 Task: Create in the project AgileCamp and in the Backlog issue 'Integrate a new product recommendation feature into an existing e-commerce website to improve product discoverability and sales conversion' a child issue 'Serverless computing application deployment automation and optimization', and assign it to team member softage.3@softage.net. Create in the project AgileCamp and in the Backlog issue 'Develop a new tool for automated testing of cross-browser compatibility and responsiveness' a child issue 'Automated infrastructure disaster recovery testing and remediation', and assign it to team member softage.4@softage.net
Action: Mouse scrolled (322, 284) with delta (0, 0)
Screenshot: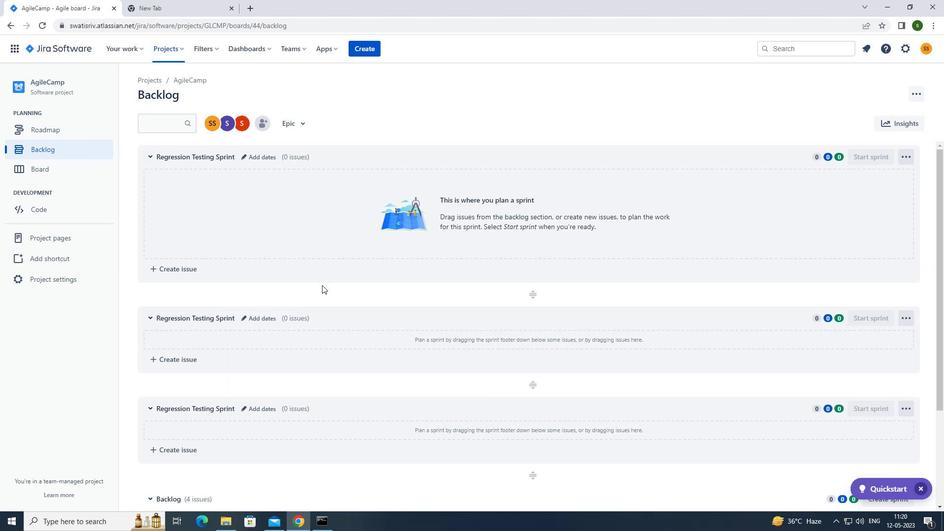 
Action: Mouse scrolled (322, 284) with delta (0, 0)
Screenshot: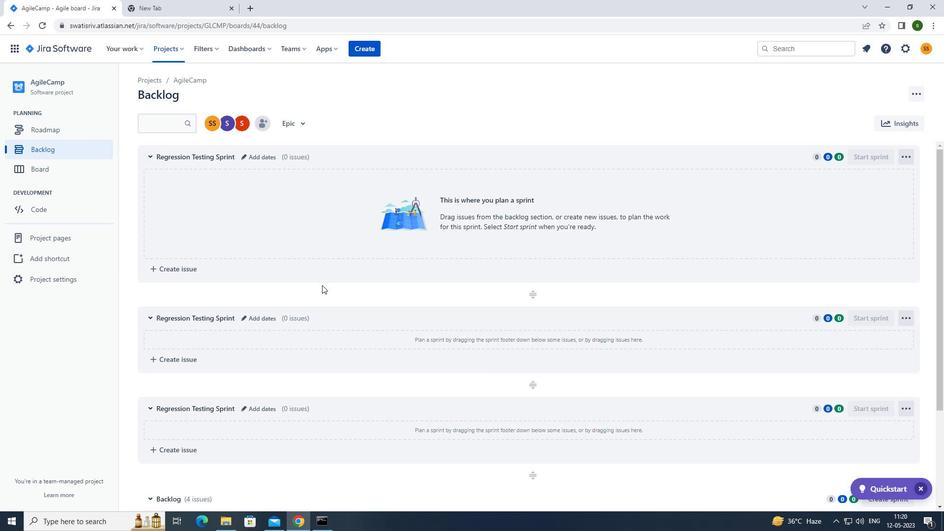 
Action: Mouse scrolled (322, 284) with delta (0, 0)
Screenshot: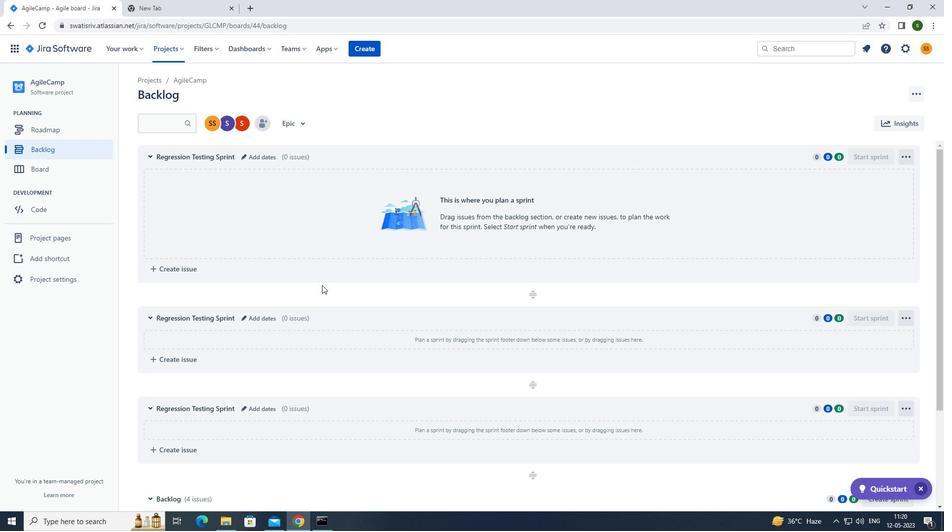 
Action: Mouse scrolled (322, 284) with delta (0, 0)
Screenshot: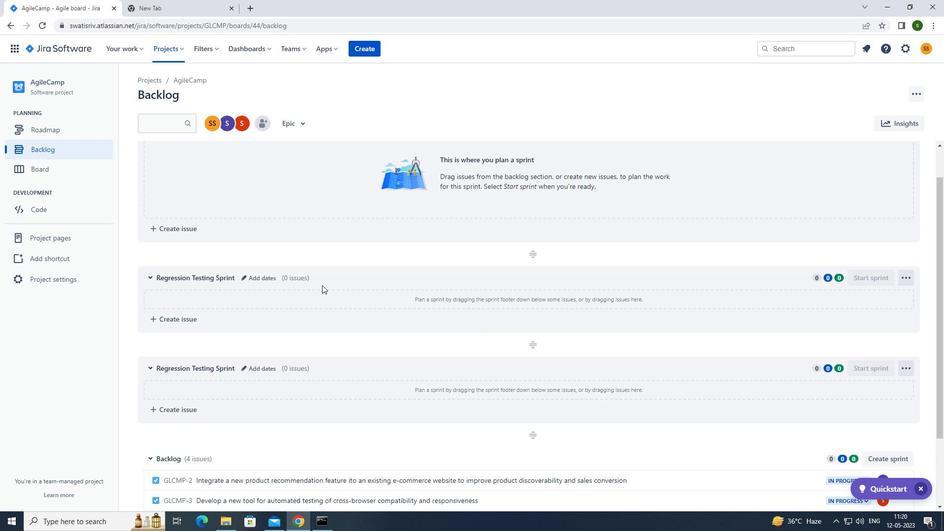 
Action: Mouse scrolled (322, 284) with delta (0, 0)
Screenshot: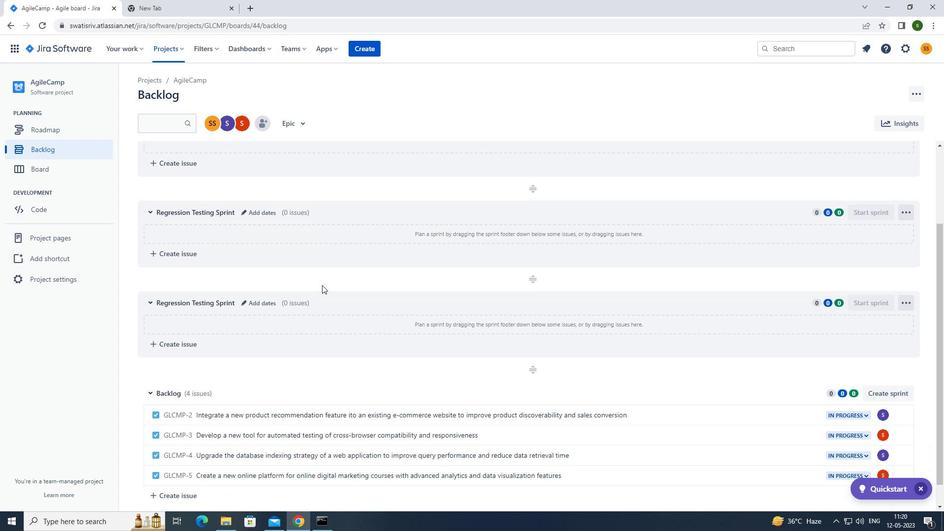 
Action: Mouse moved to (672, 392)
Screenshot: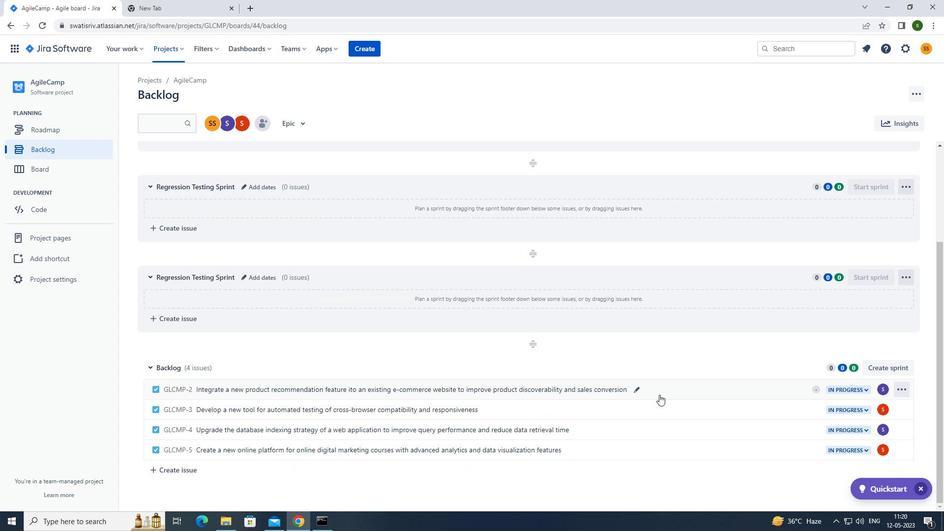 
Action: Mouse pressed left at (672, 392)
Screenshot: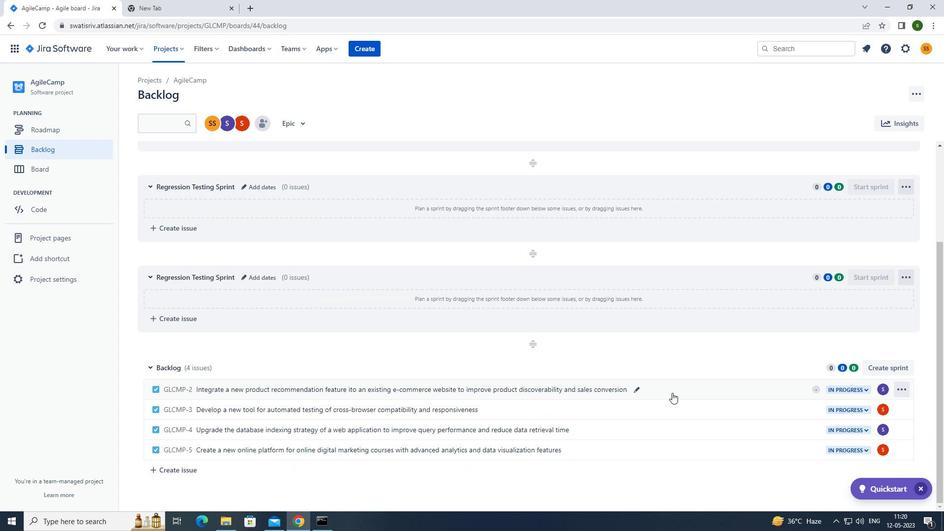 
Action: Mouse moved to (766, 253)
Screenshot: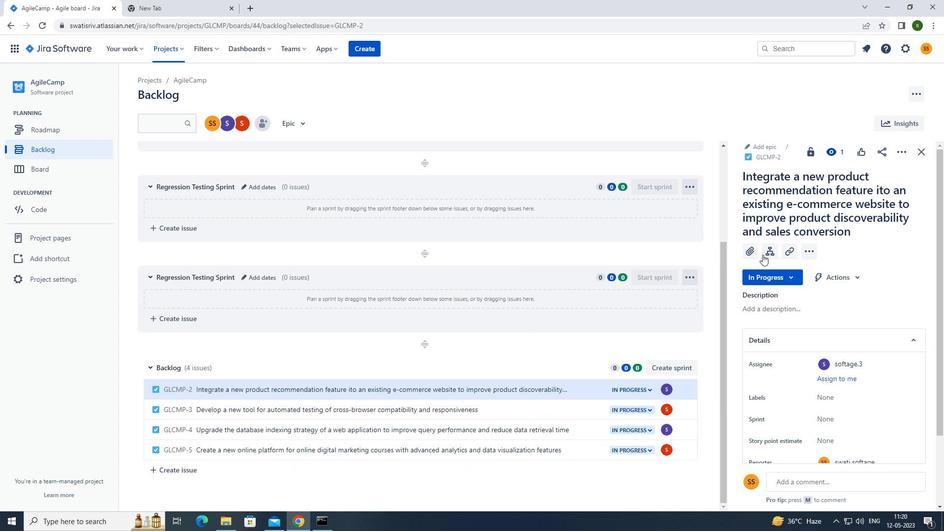 
Action: Mouse pressed left at (766, 253)
Screenshot: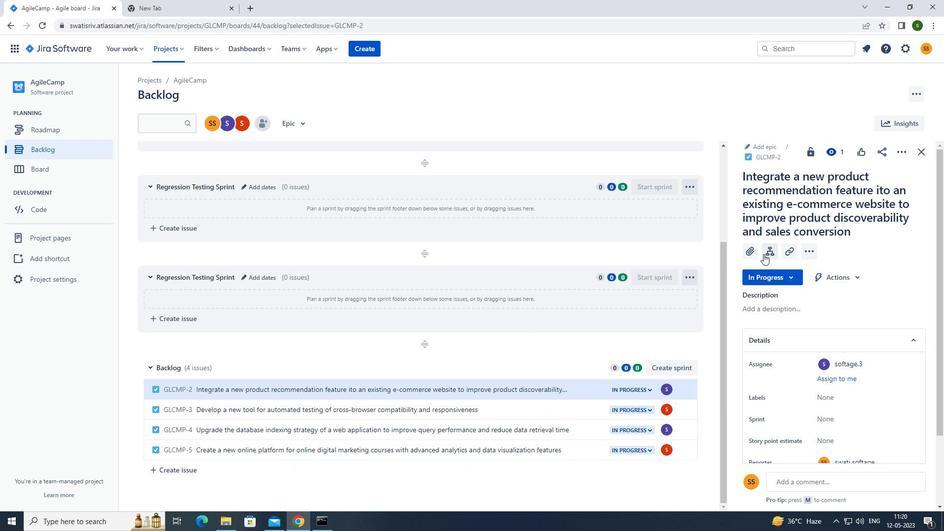 
Action: Mouse moved to (784, 316)
Screenshot: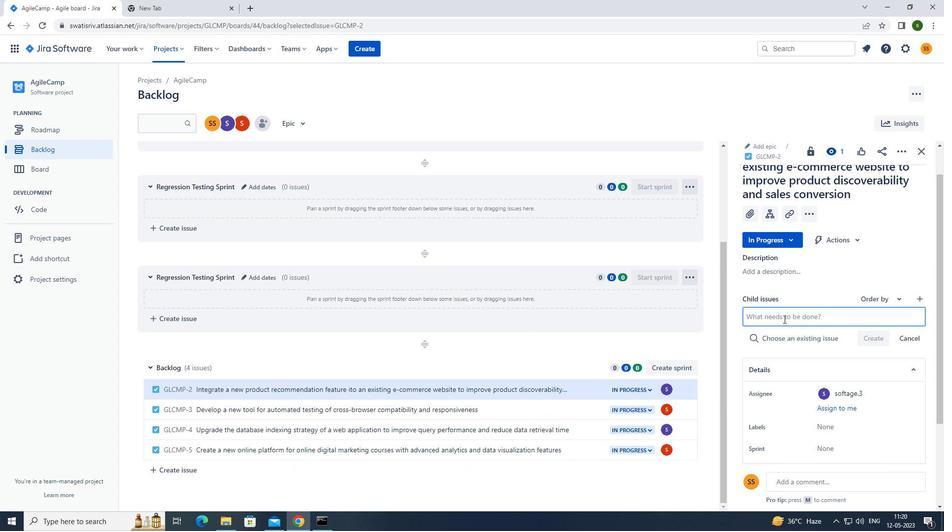 
Action: Key pressed <Key.caps_lock>s<Key.caps_lock>erverless<Key.space>computing<Key.space>application<Key.space>deplotment<Key.space>automation<Key.space>and<Key.space>optimization<Key.enter>
Screenshot: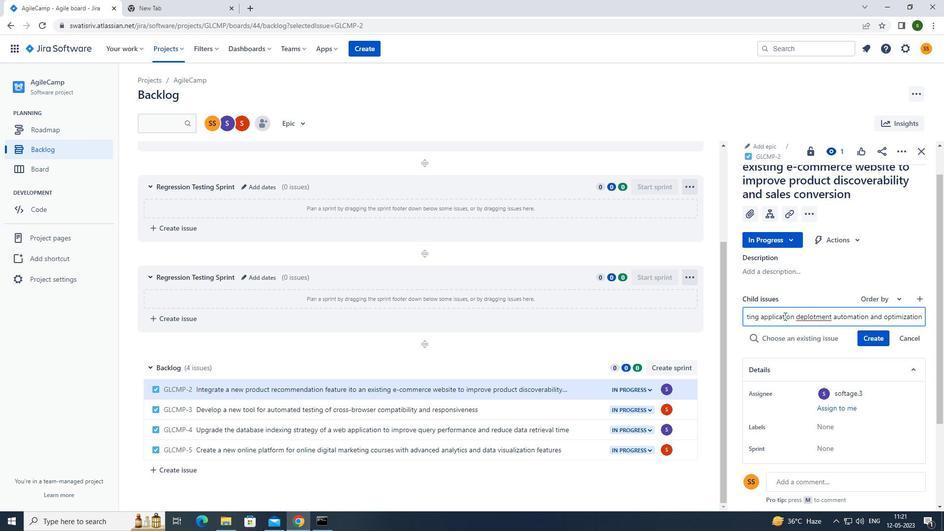 
Action: Mouse moved to (882, 324)
Screenshot: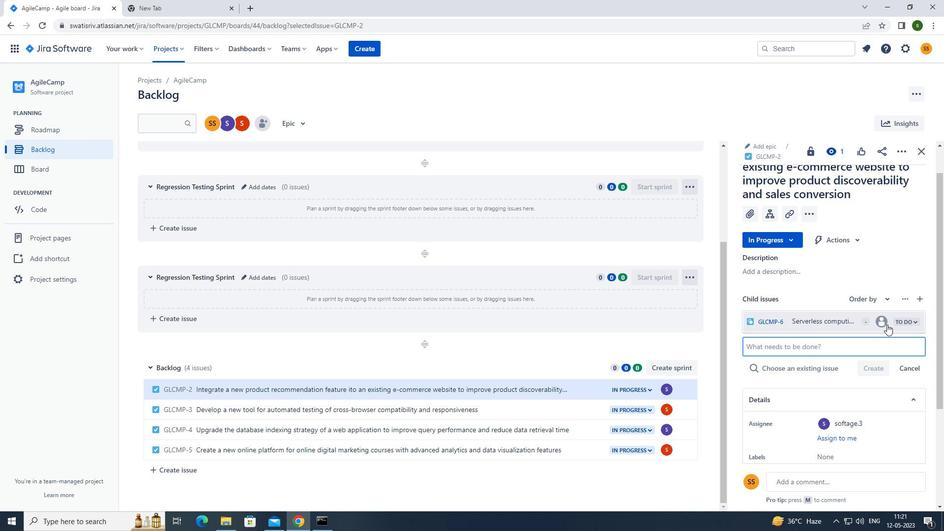 
Action: Mouse pressed left at (882, 324)
Screenshot: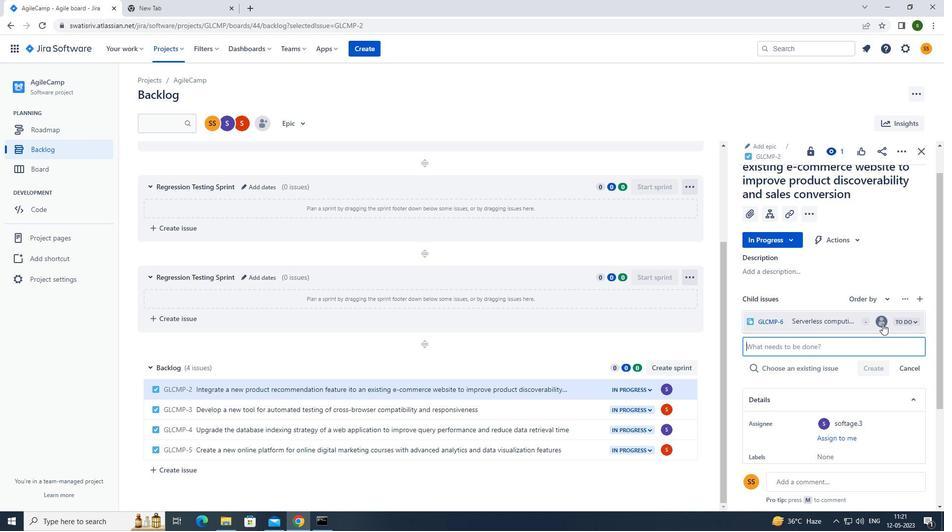 
Action: Mouse moved to (808, 353)
Screenshot: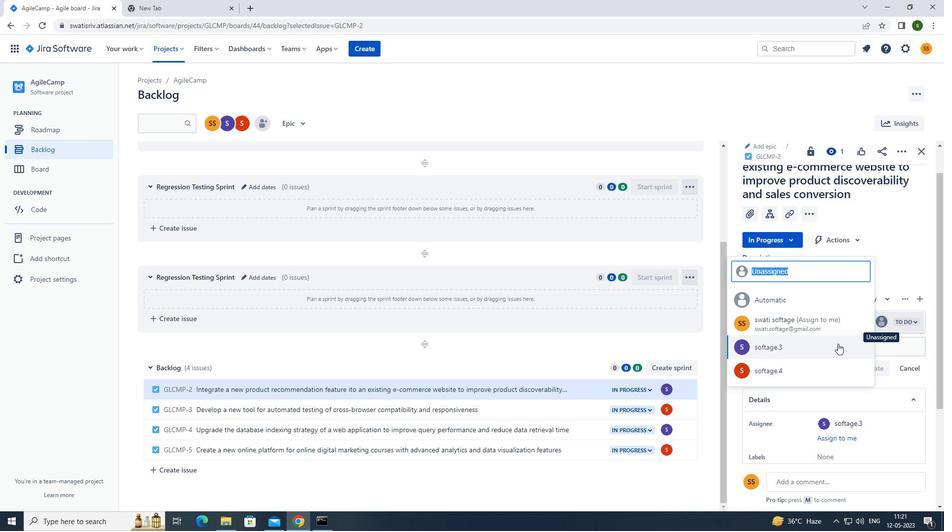 
Action: Mouse pressed left at (808, 353)
Screenshot: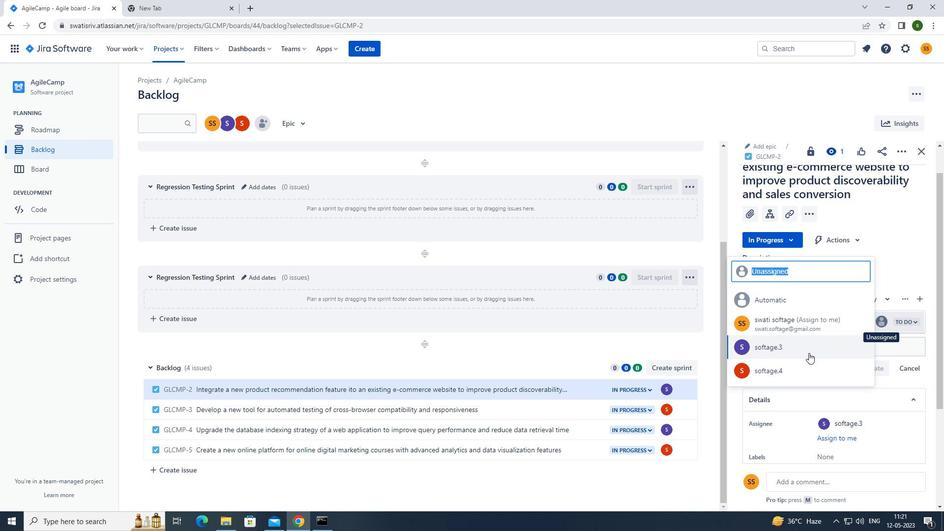 
Action: Mouse moved to (549, 410)
Screenshot: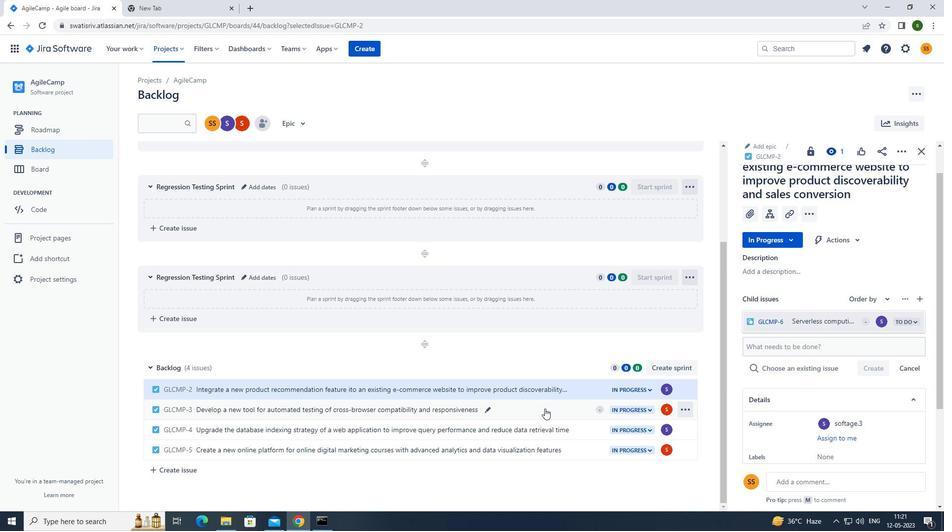 
Action: Mouse pressed left at (549, 410)
Screenshot: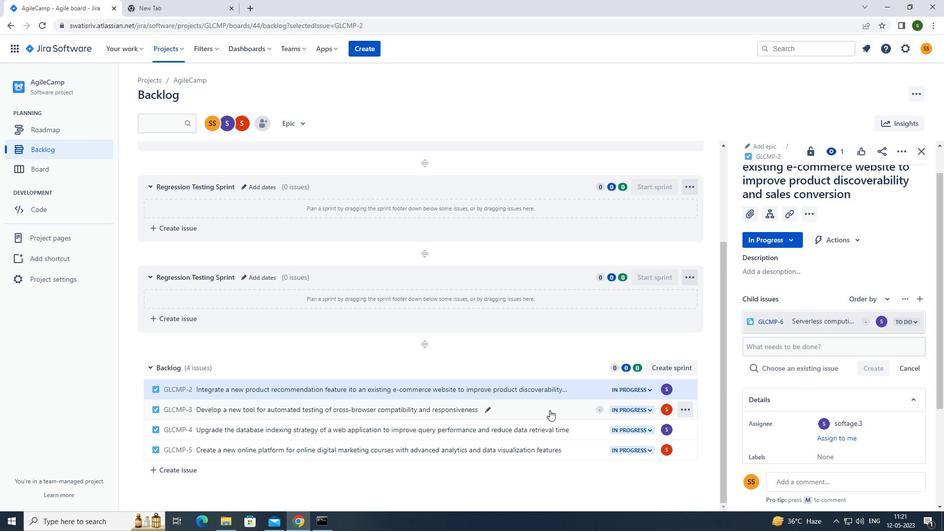 
Action: Mouse moved to (774, 224)
Screenshot: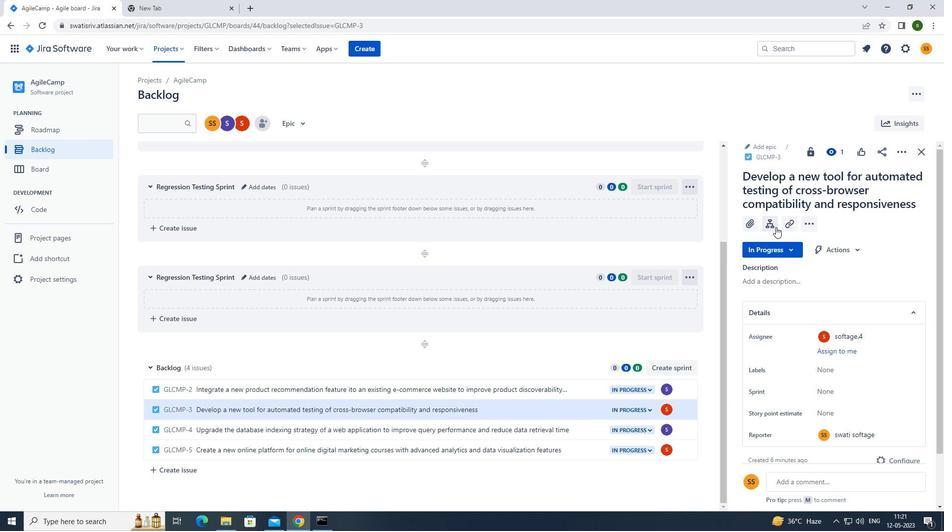 
Action: Mouse pressed left at (774, 224)
Screenshot: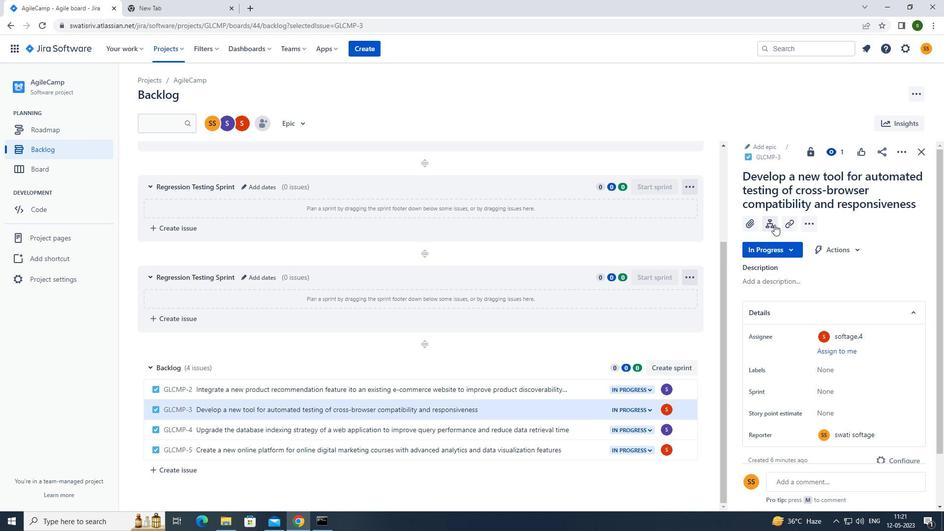 
Action: Mouse moved to (820, 316)
Screenshot: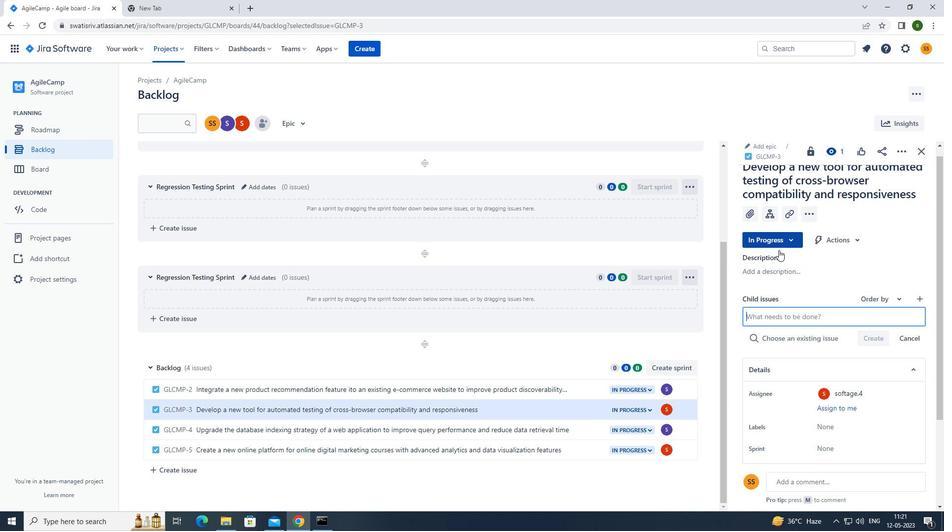
Action: Mouse pressed left at (820, 316)
Screenshot: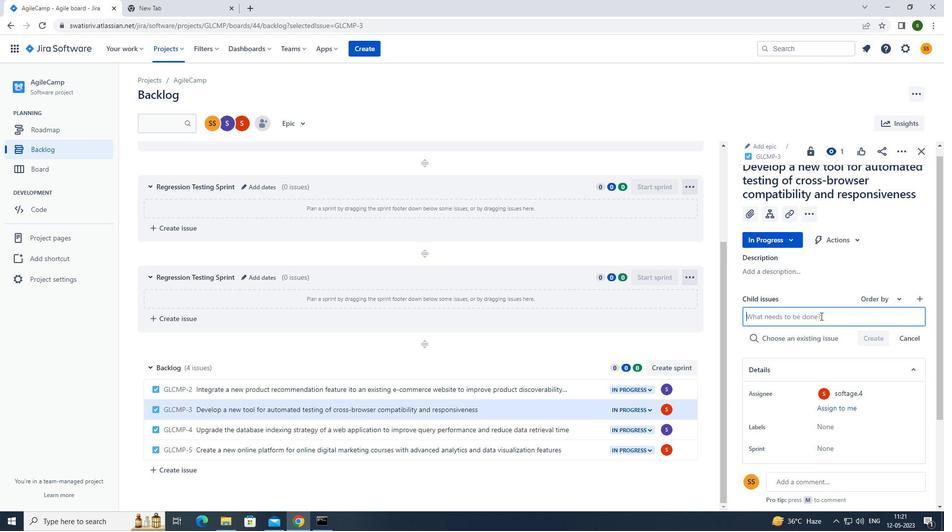 
Action: Key pressed <Key.caps_lock>a<Key.caps_lock>utomated<Key.space>infrastructure<Key.space>disaster<Key.space>recovery<Key.space>testing<Key.space>and<Key.space>remediation<Key.enter>
Screenshot: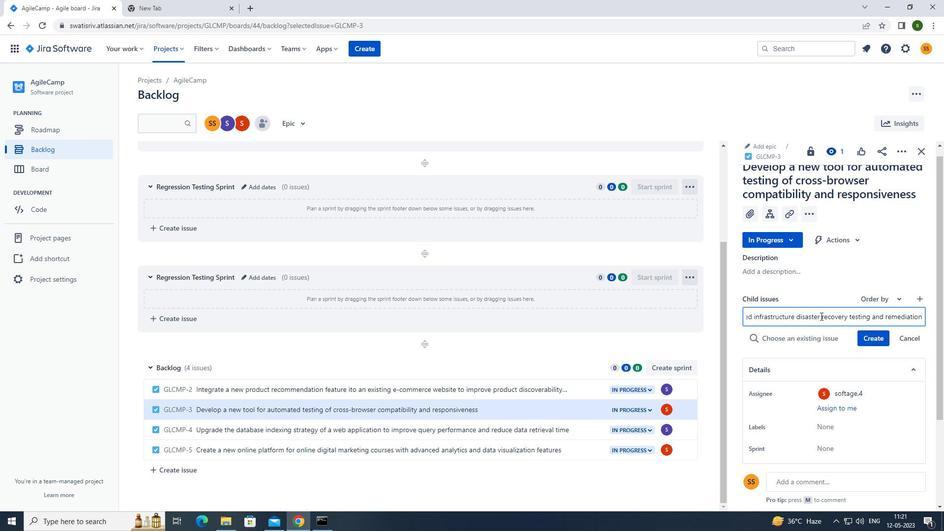 
Action: Mouse moved to (883, 323)
Screenshot: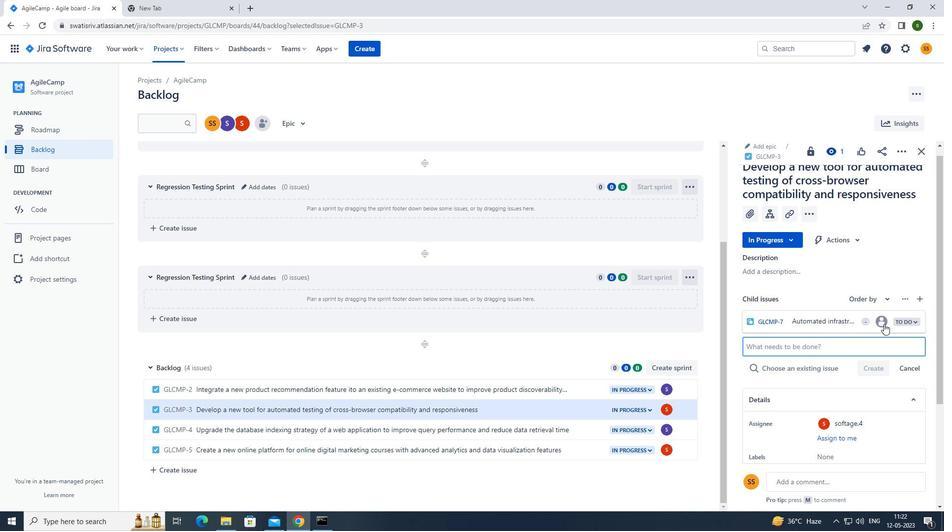 
Action: Mouse pressed left at (883, 323)
Screenshot: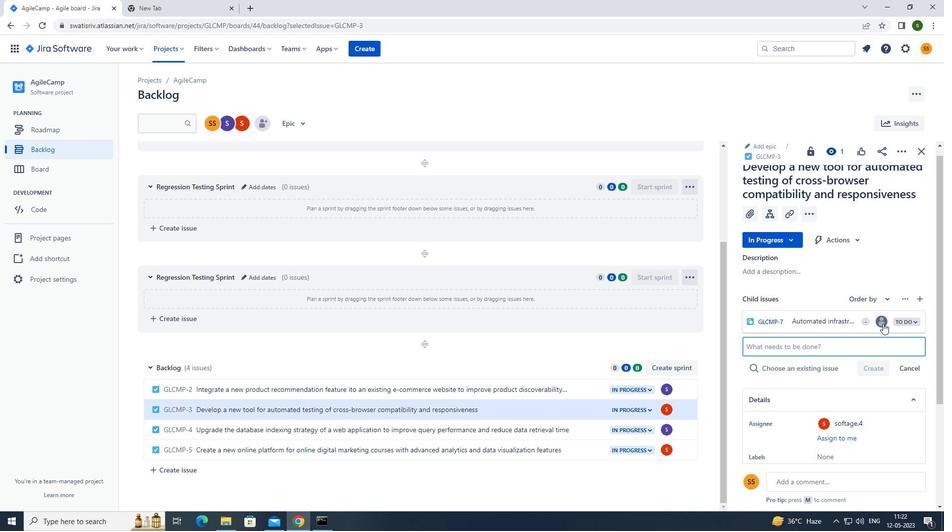 
Action: Mouse moved to (800, 376)
Screenshot: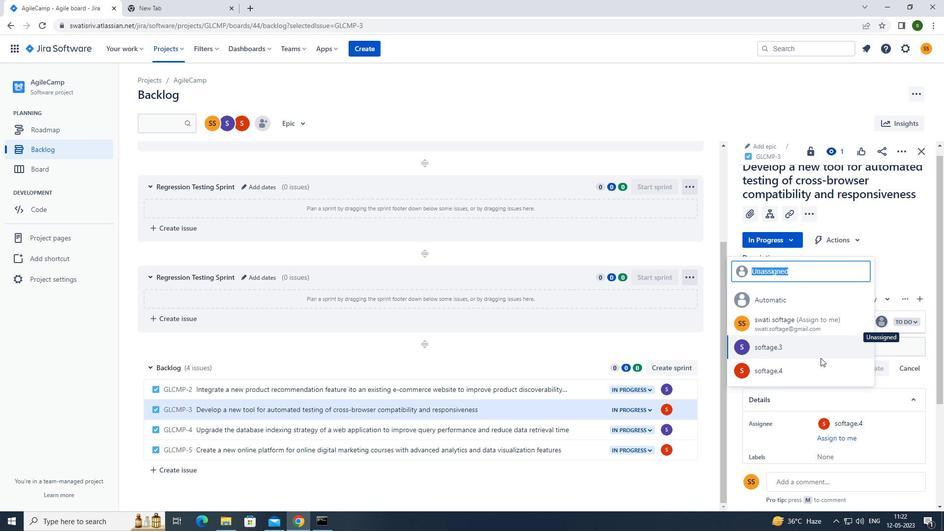 
Action: Mouse pressed left at (800, 376)
Screenshot: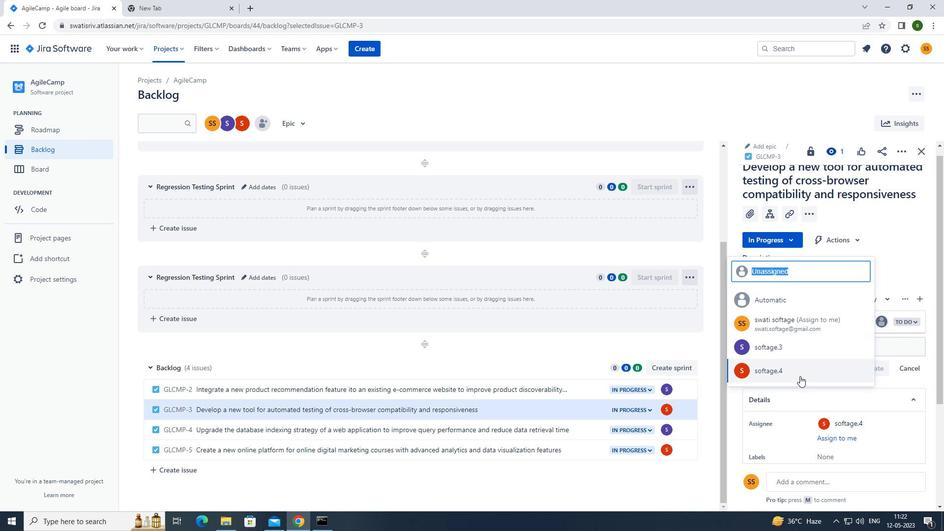 
Action: Mouse moved to (756, 368)
Screenshot: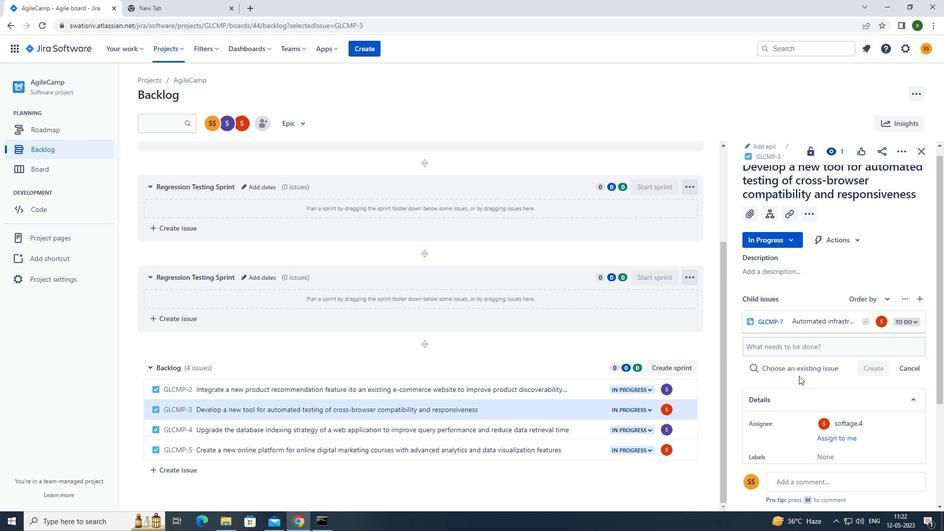 
